 Task: Set the spectrum inversion for digital television and radio to "Automatic".
Action: Mouse moved to (121, 19)
Screenshot: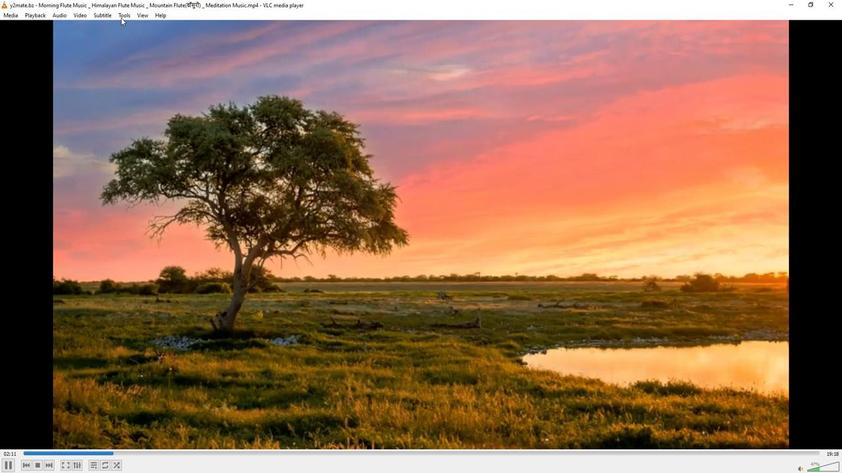 
Action: Mouse pressed left at (121, 19)
Screenshot: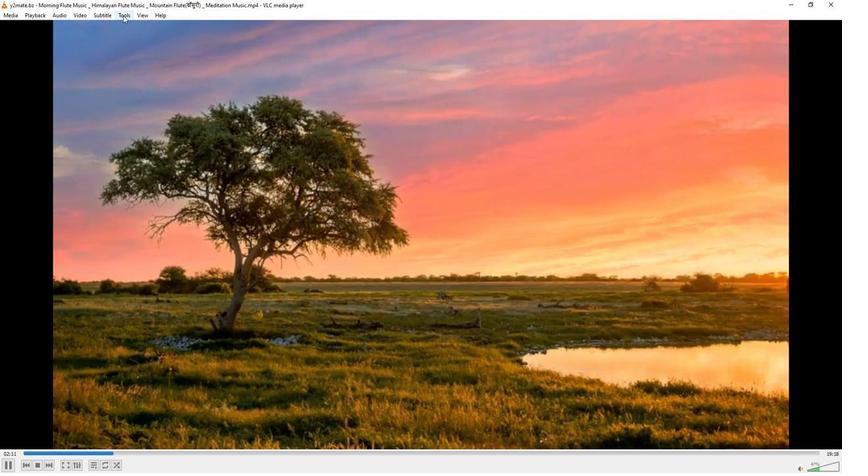 
Action: Mouse moved to (132, 123)
Screenshot: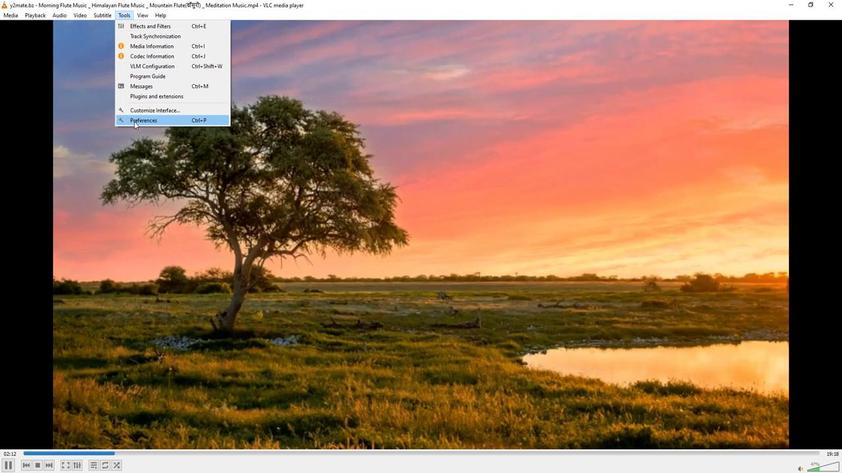 
Action: Mouse pressed left at (132, 123)
Screenshot: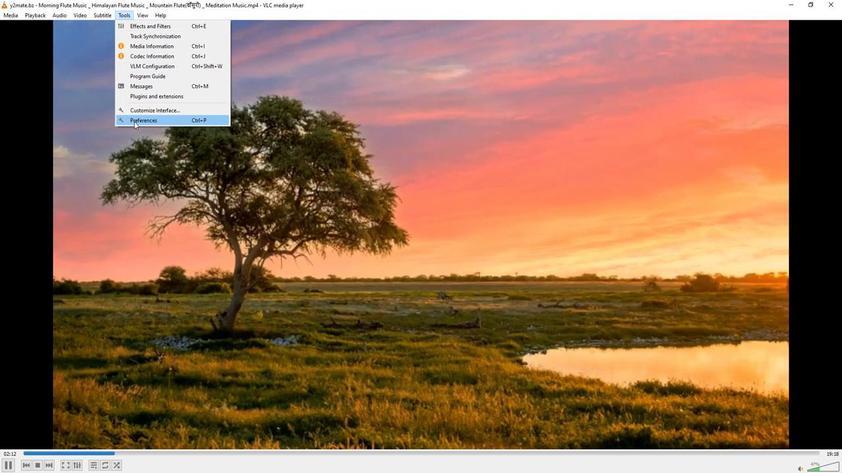 
Action: Mouse moved to (279, 390)
Screenshot: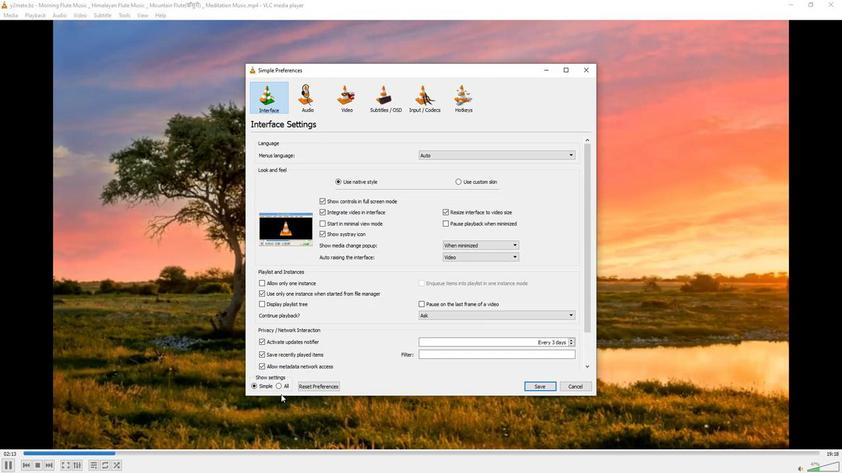 
Action: Mouse pressed left at (279, 390)
Screenshot: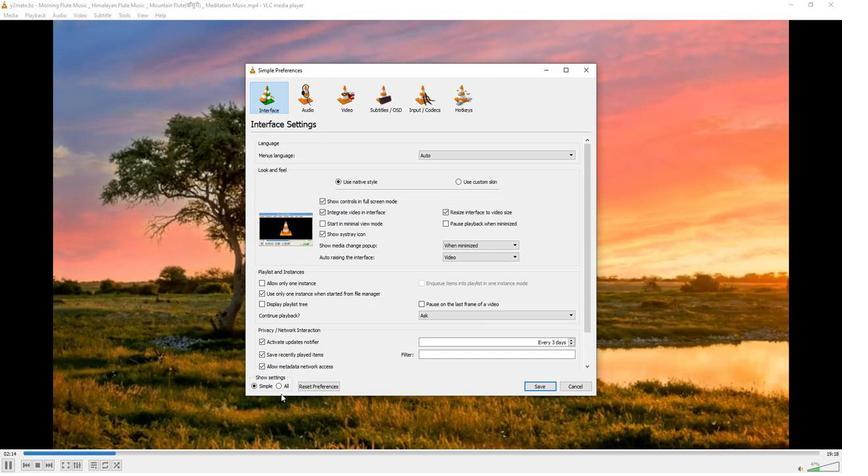
Action: Mouse moved to (274, 382)
Screenshot: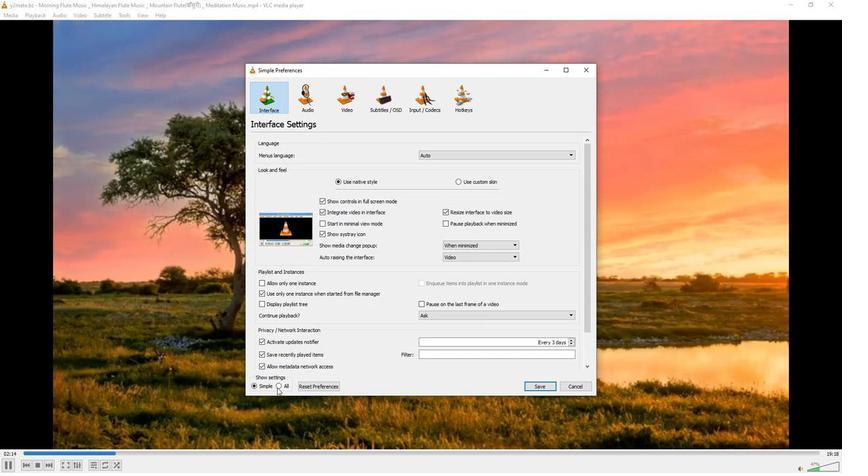
Action: Mouse pressed left at (274, 382)
Screenshot: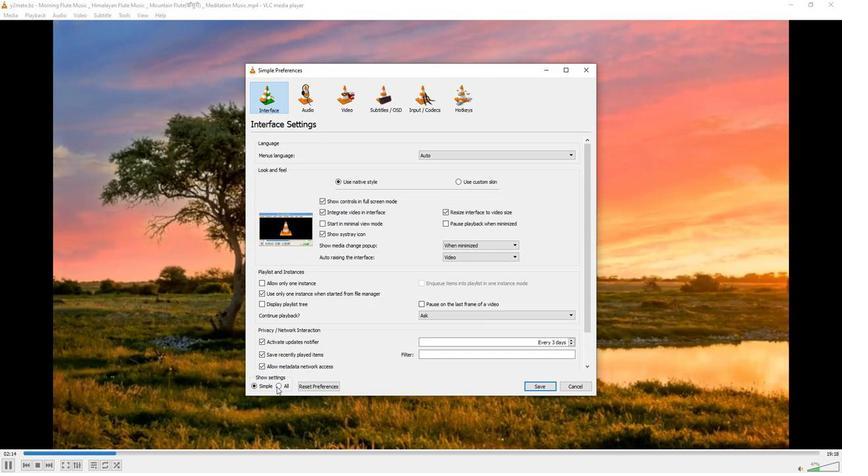 
Action: Mouse moved to (261, 236)
Screenshot: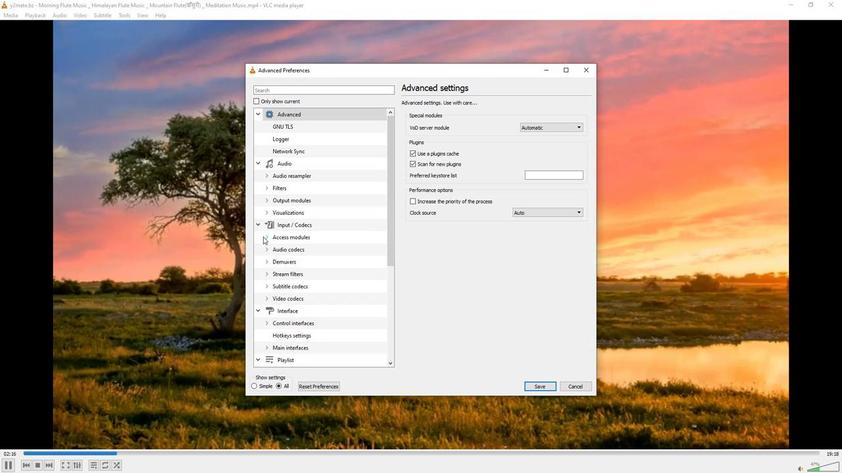 
Action: Mouse pressed left at (261, 236)
Screenshot: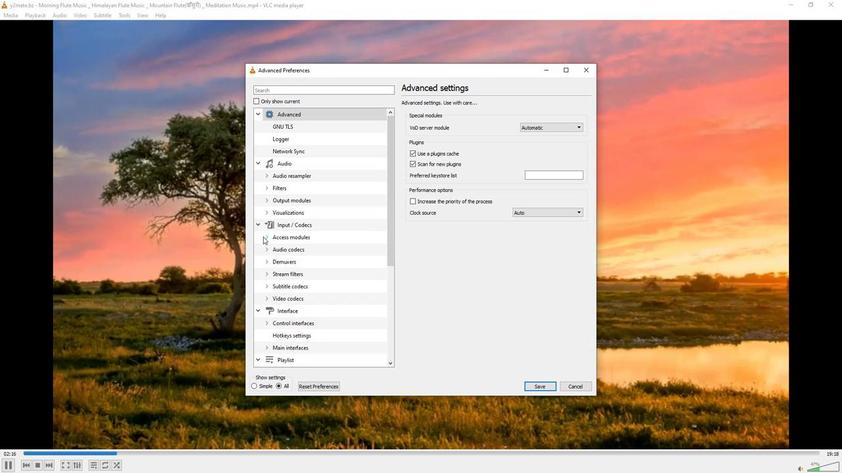 
Action: Mouse moved to (289, 307)
Screenshot: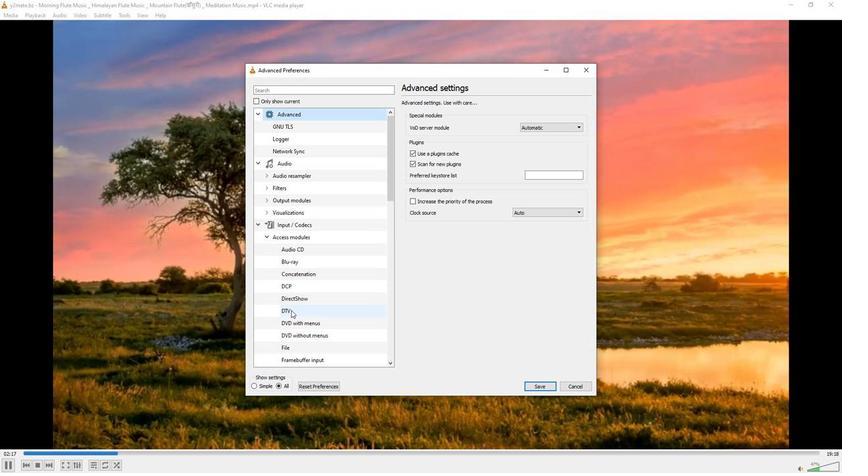 
Action: Mouse pressed left at (289, 307)
Screenshot: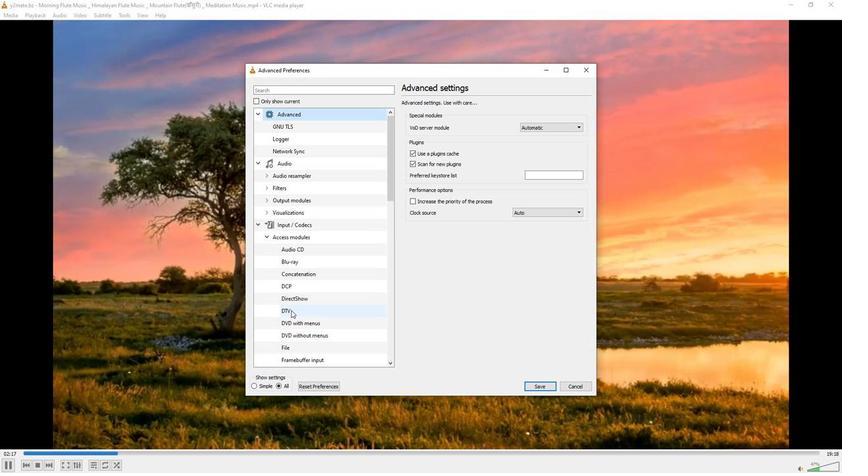 
Action: Mouse moved to (570, 153)
Screenshot: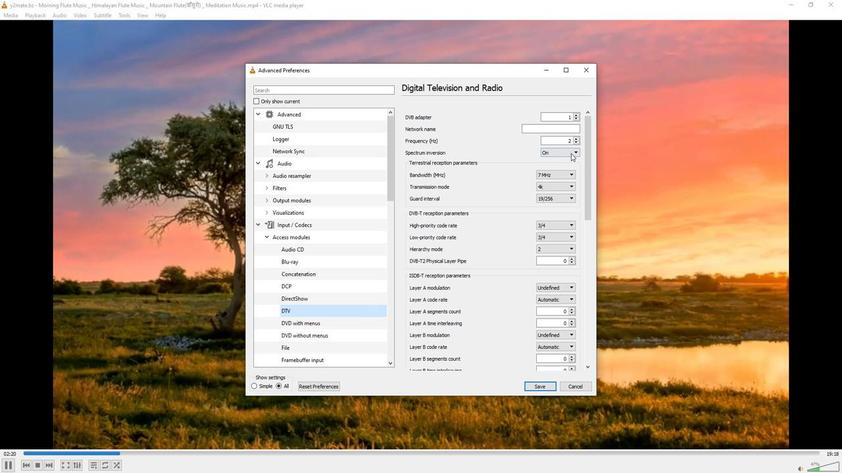 
Action: Mouse pressed left at (570, 153)
Screenshot: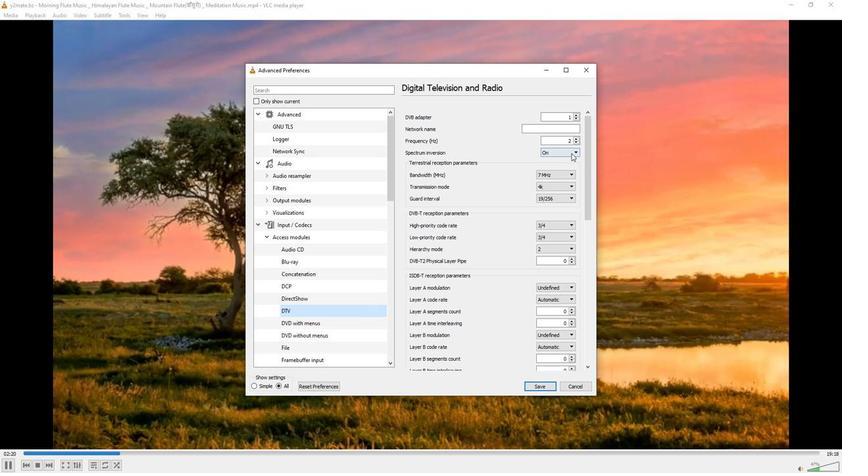 
Action: Mouse moved to (561, 159)
Screenshot: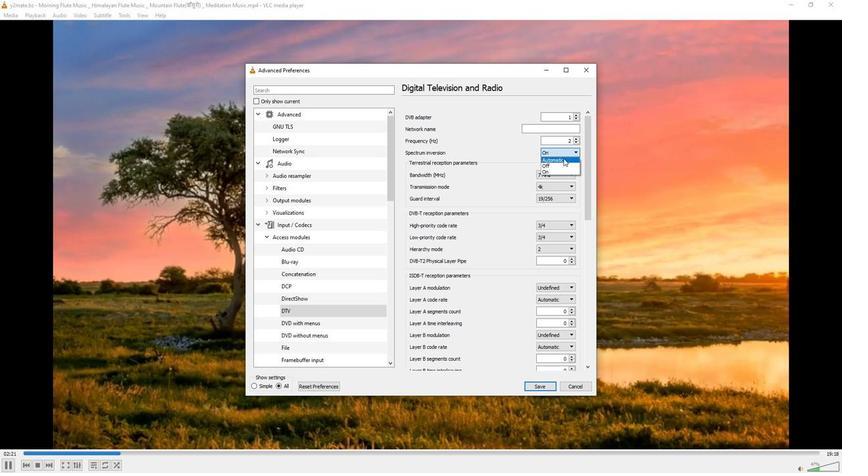 
Action: Mouse pressed left at (561, 159)
Screenshot: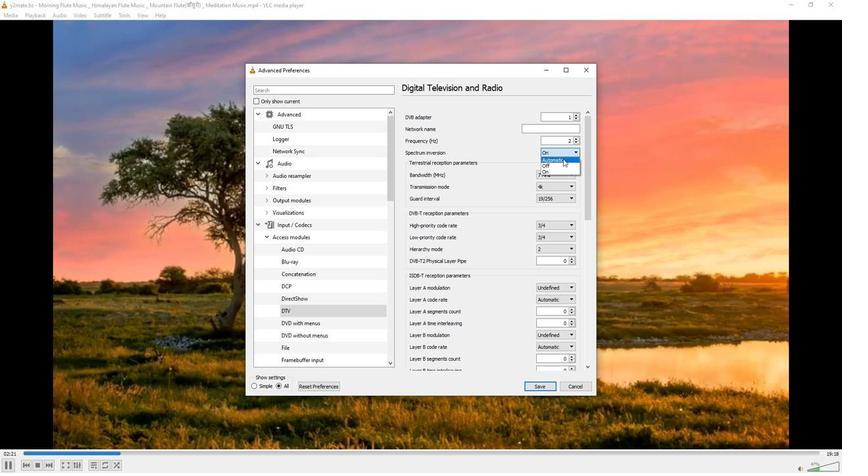 
